 Task: Add Sprouts Organic Medium Roast Instant Coffee Jar to the cart.
Action: Mouse pressed left at (19, 124)
Screenshot: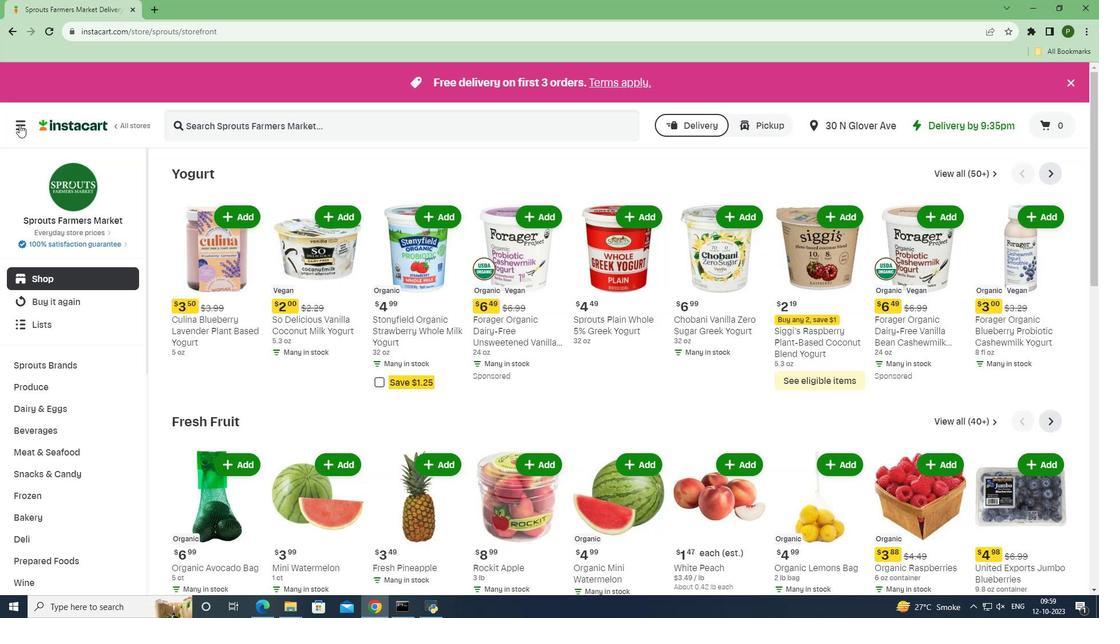 
Action: Mouse moved to (36, 309)
Screenshot: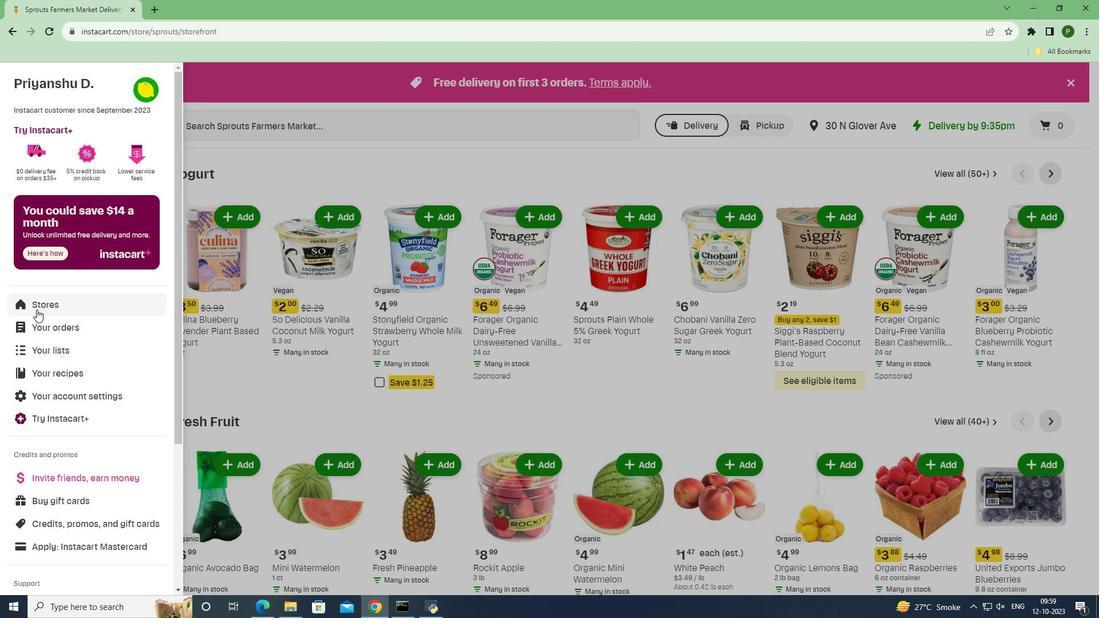 
Action: Mouse pressed left at (36, 309)
Screenshot: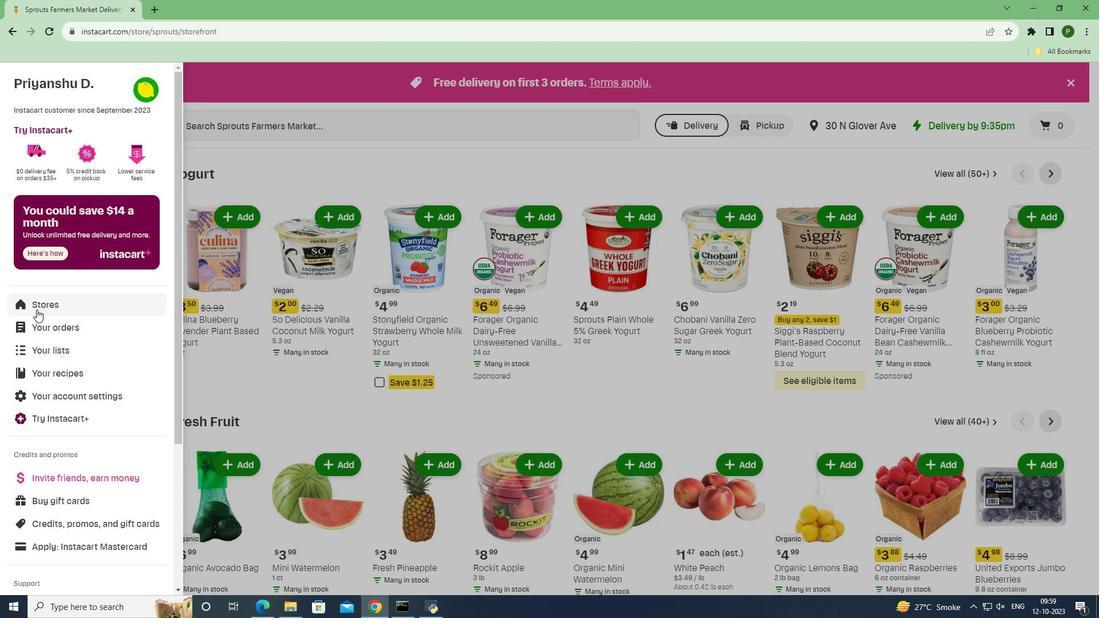 
Action: Mouse moved to (263, 135)
Screenshot: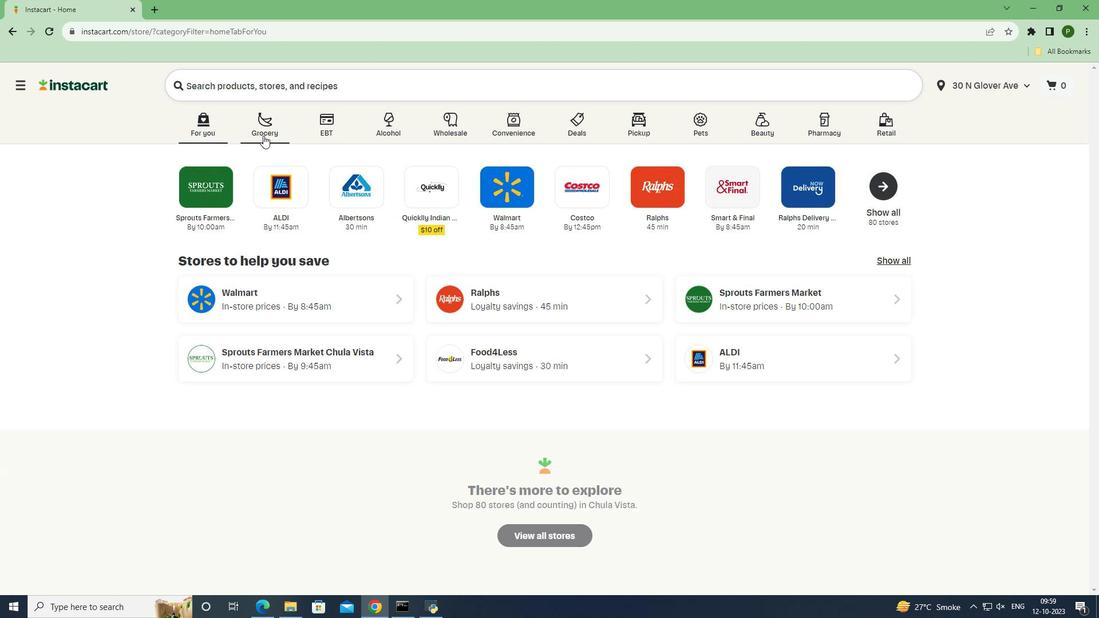 
Action: Mouse pressed left at (263, 135)
Screenshot: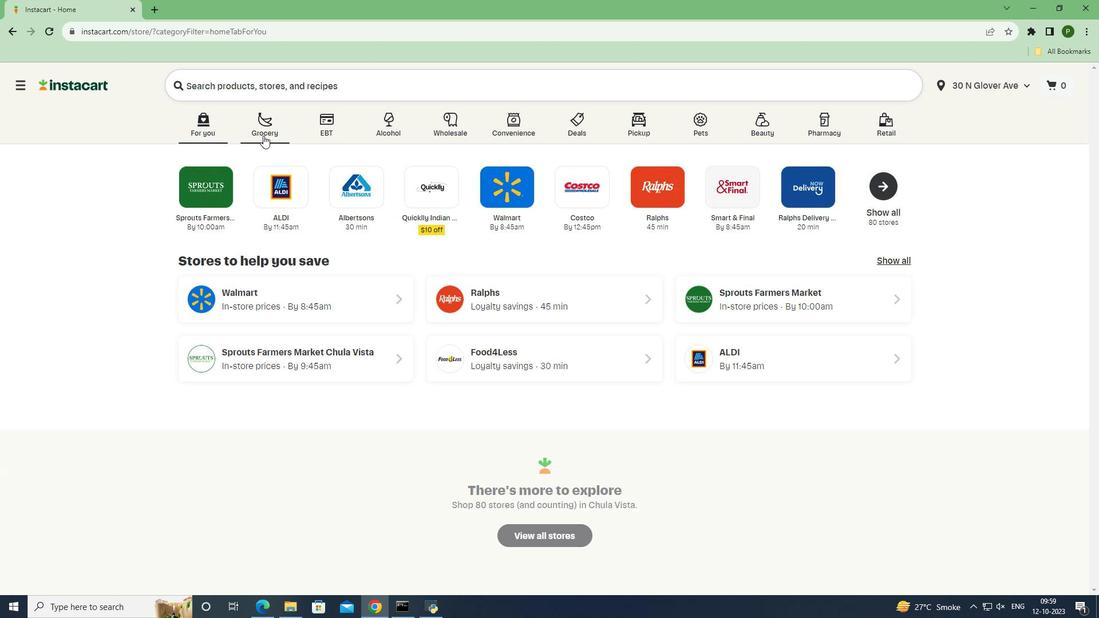 
Action: Mouse moved to (443, 259)
Screenshot: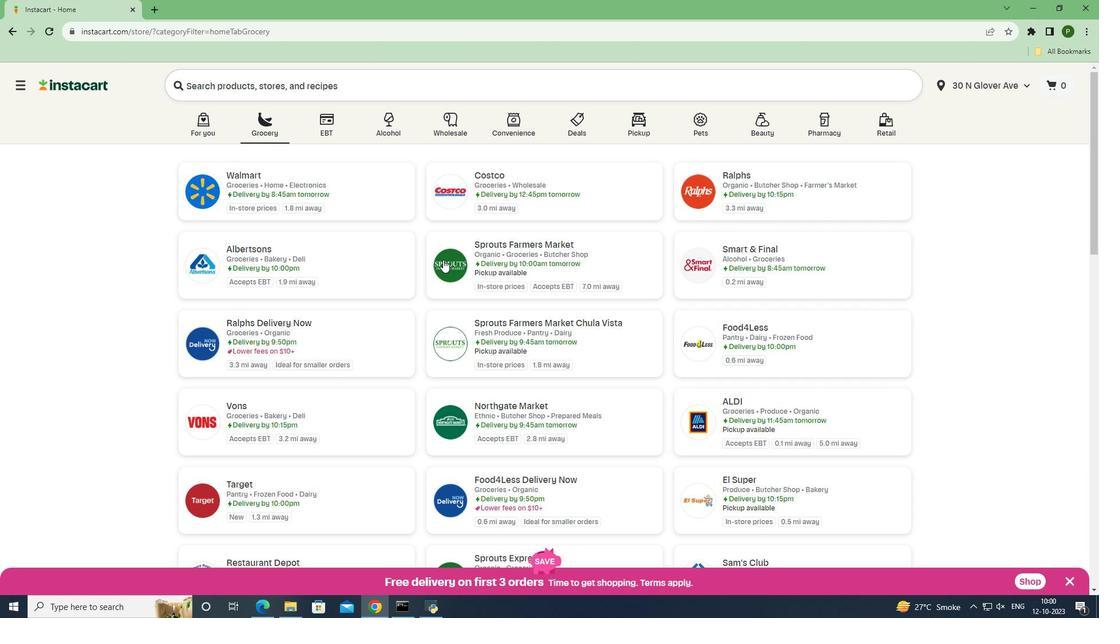 
Action: Mouse pressed left at (443, 259)
Screenshot: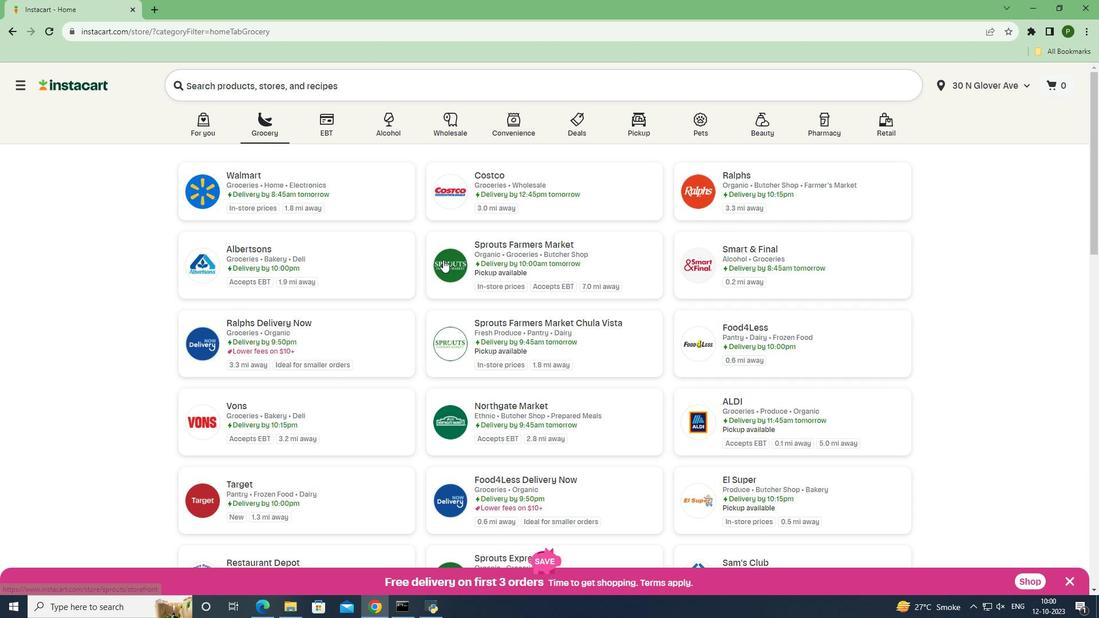 
Action: Mouse moved to (68, 431)
Screenshot: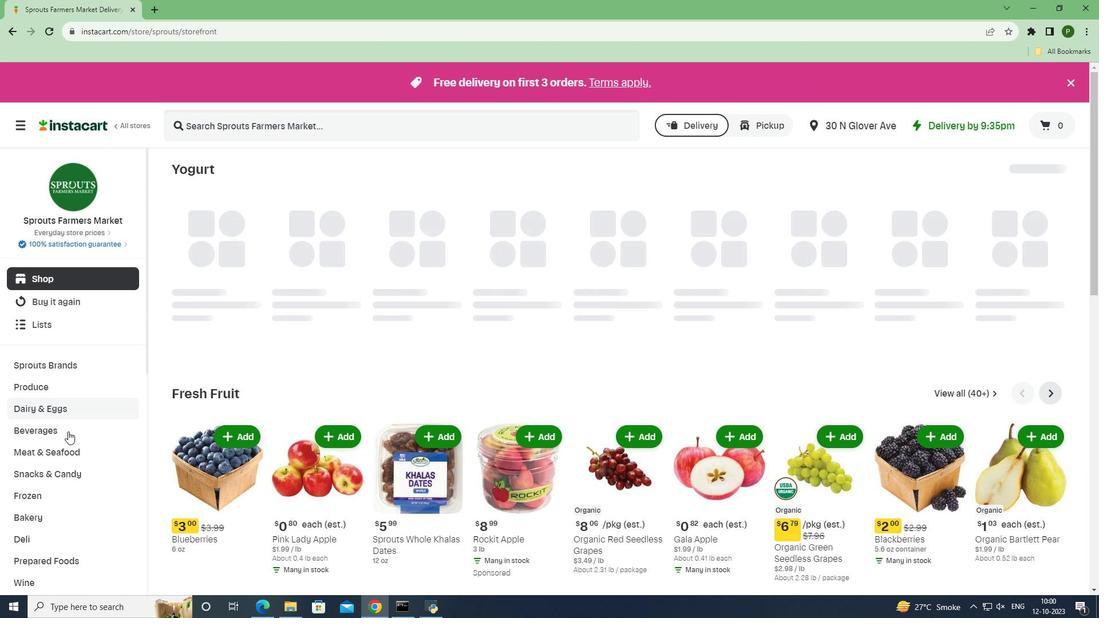 
Action: Mouse pressed left at (68, 431)
Screenshot: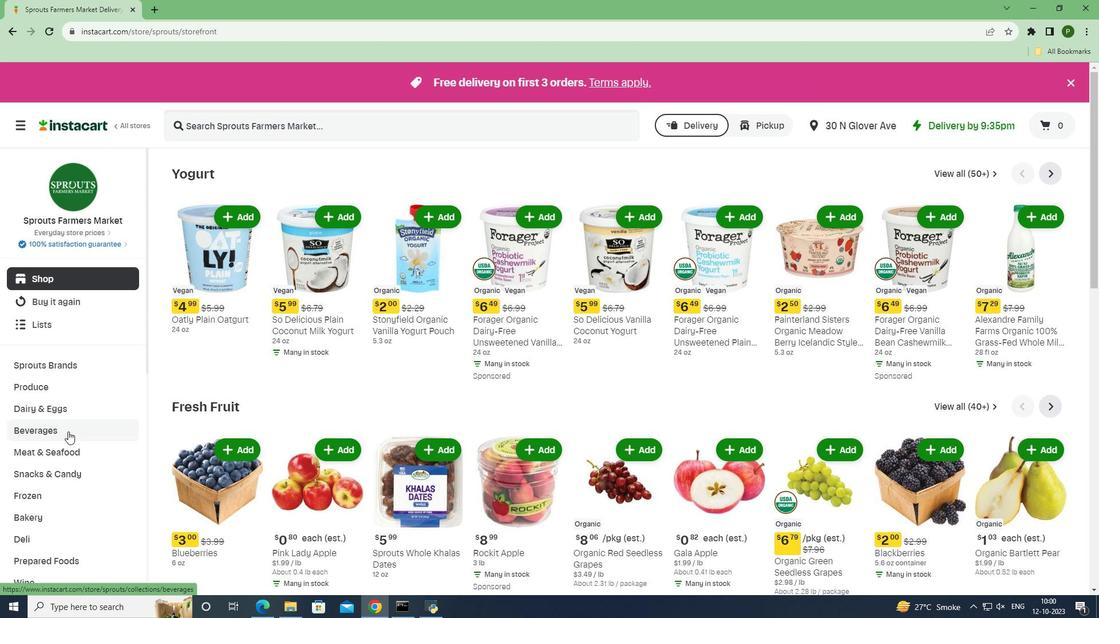 
Action: Mouse moved to (427, 199)
Screenshot: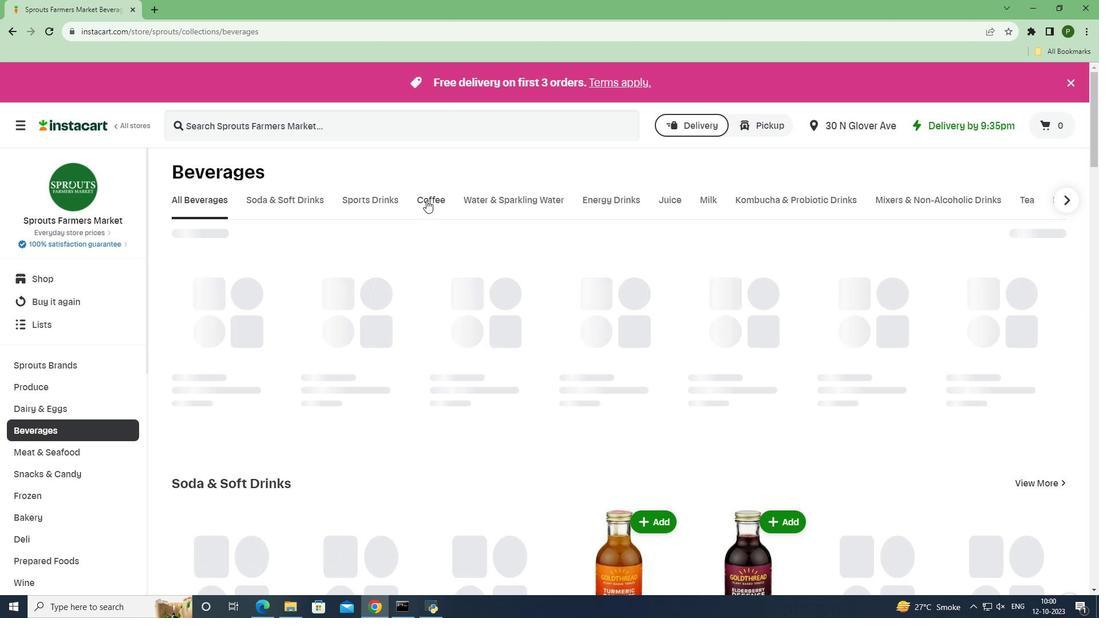 
Action: Mouse pressed left at (427, 199)
Screenshot: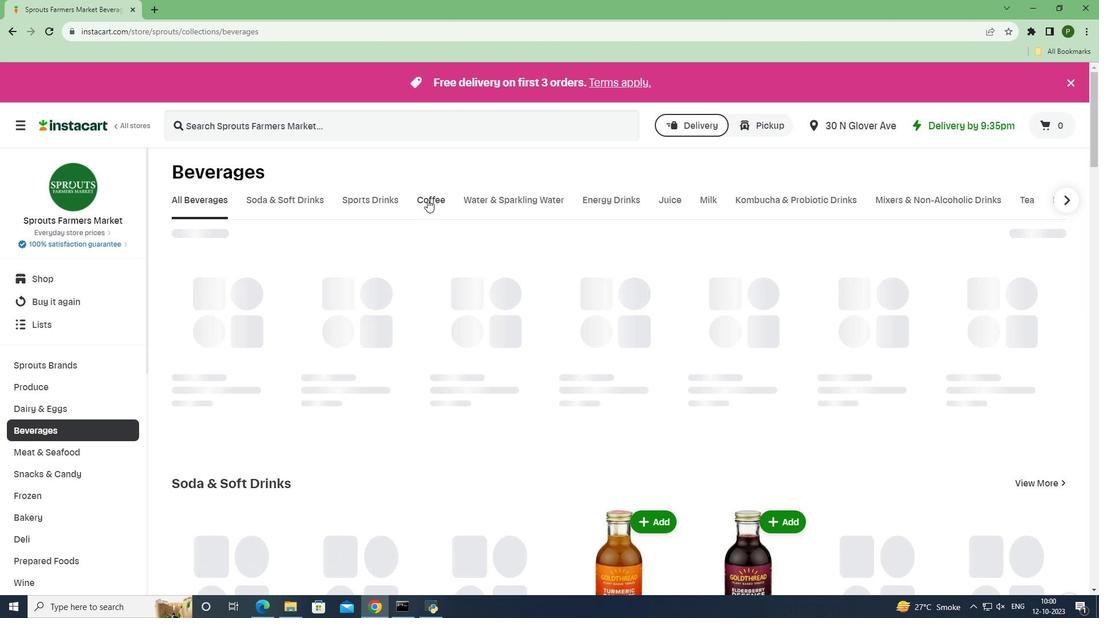 
Action: Mouse moved to (325, 125)
Screenshot: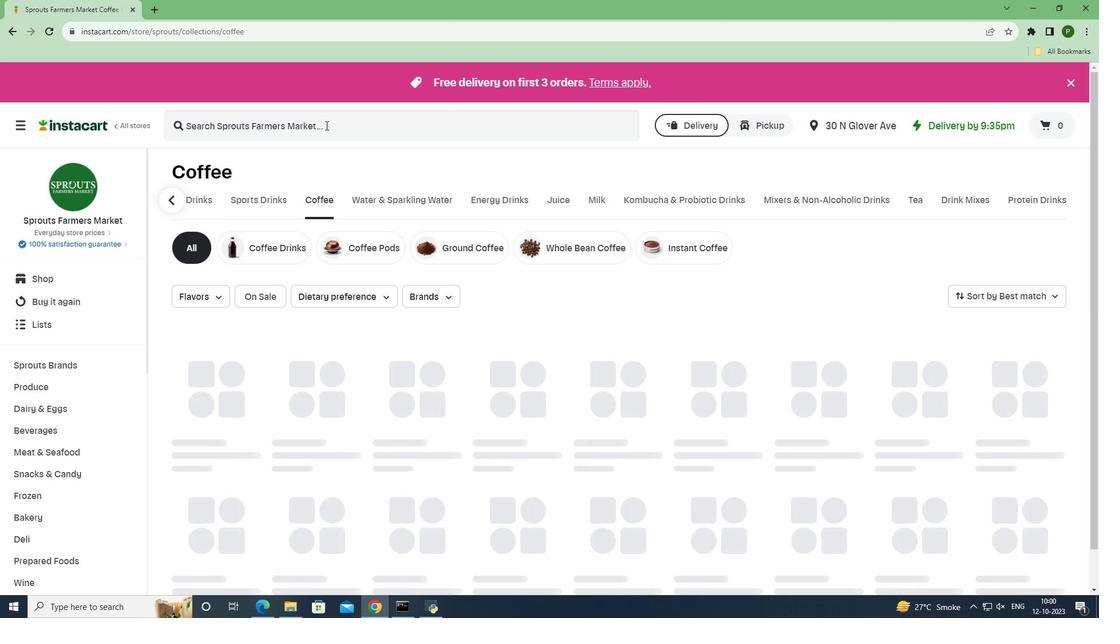 
Action: Mouse pressed left at (325, 125)
Screenshot: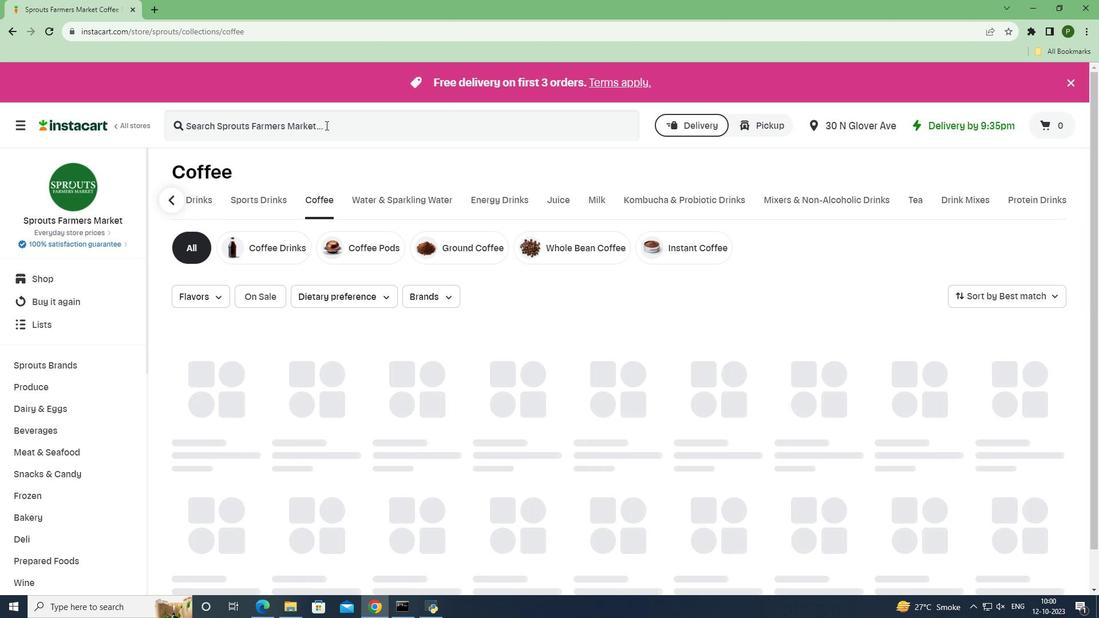 
Action: Key pressed <Key.caps_lock>S<Key.caps_lock>prouts<Key.space><Key.caps_lock>O<Key.caps_lock>rganic<Key.space><Key.caps_lock>M<Key.caps_lock>edium<Key.space><Key.caps_lock>R<Key.caps_lock>oast<Key.space><Key.caps_lock>I<Key.caps_lock>nstant<Key.space><Key.caps_lock>C<Key.caps_lock>offee<Key.space><Key.caps_lock>J<Key.caps_lock>ar<Key.space><Key.enter>
Screenshot: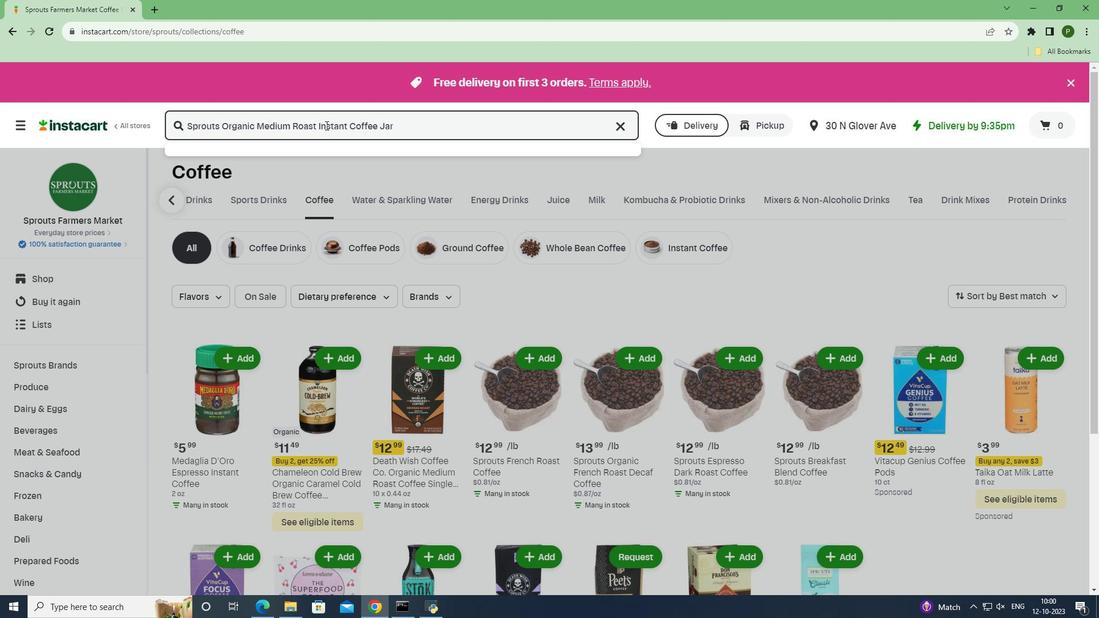 
Action: Mouse moved to (665, 219)
Screenshot: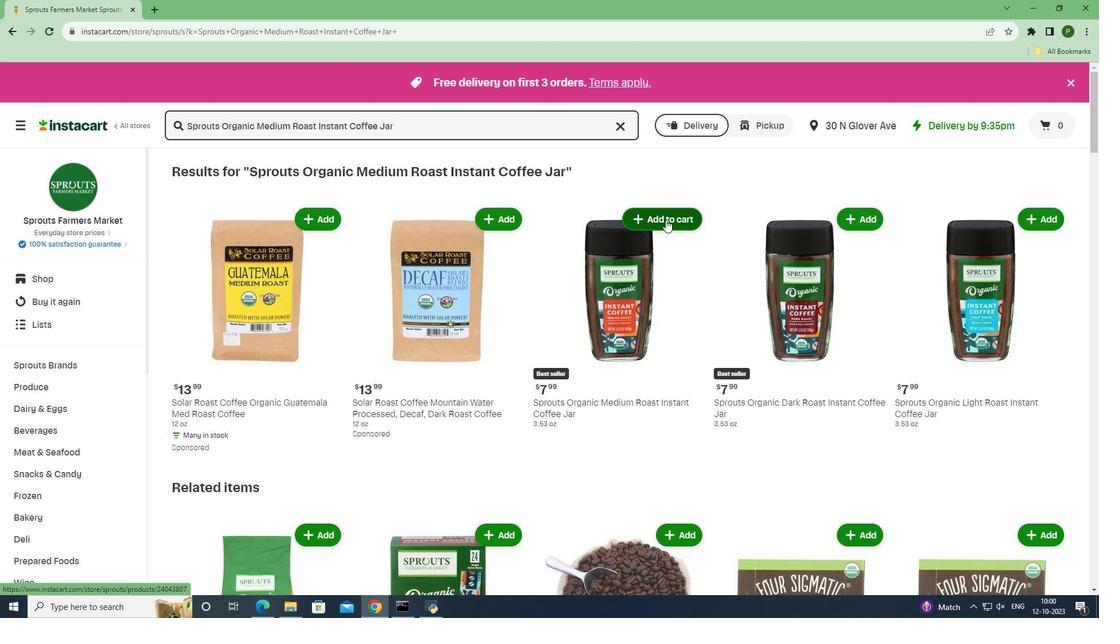 
Action: Mouse pressed left at (665, 219)
Screenshot: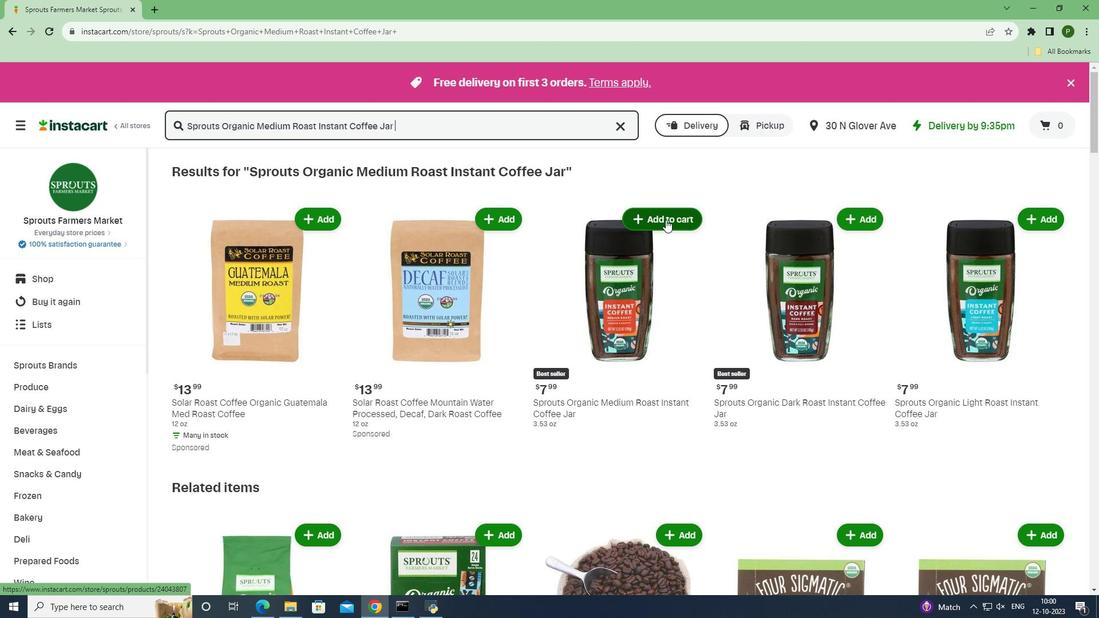 
Action: Mouse moved to (697, 291)
Screenshot: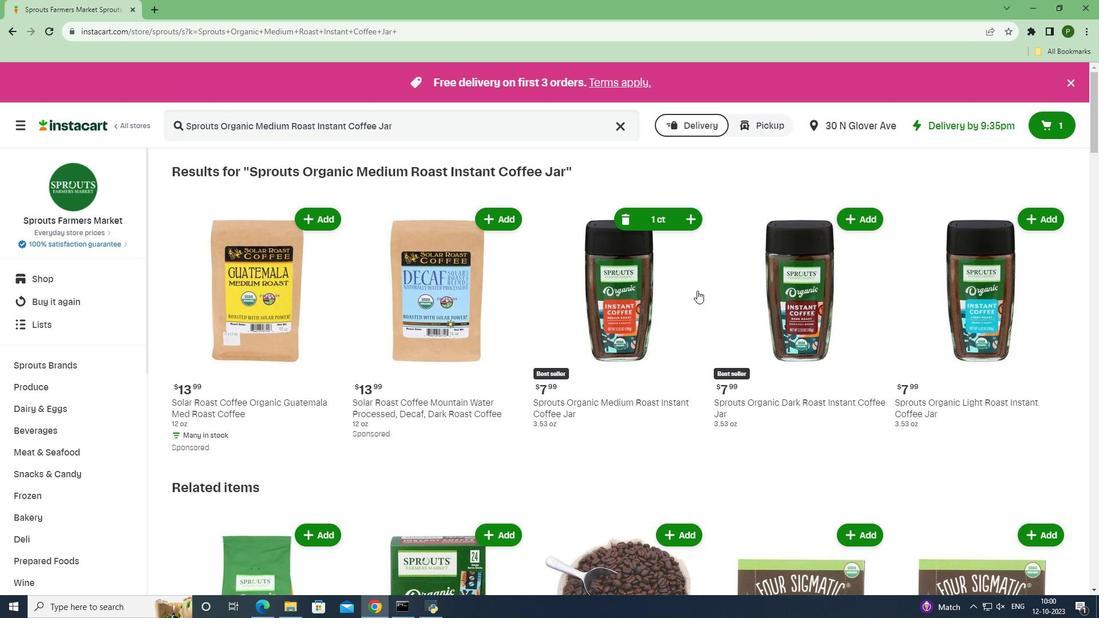 
